 Task: Add Ultima Replenisher Electrolyte Mix, Watermelon, Canister to the cart.
Action: Mouse pressed left at (2, 99)
Screenshot: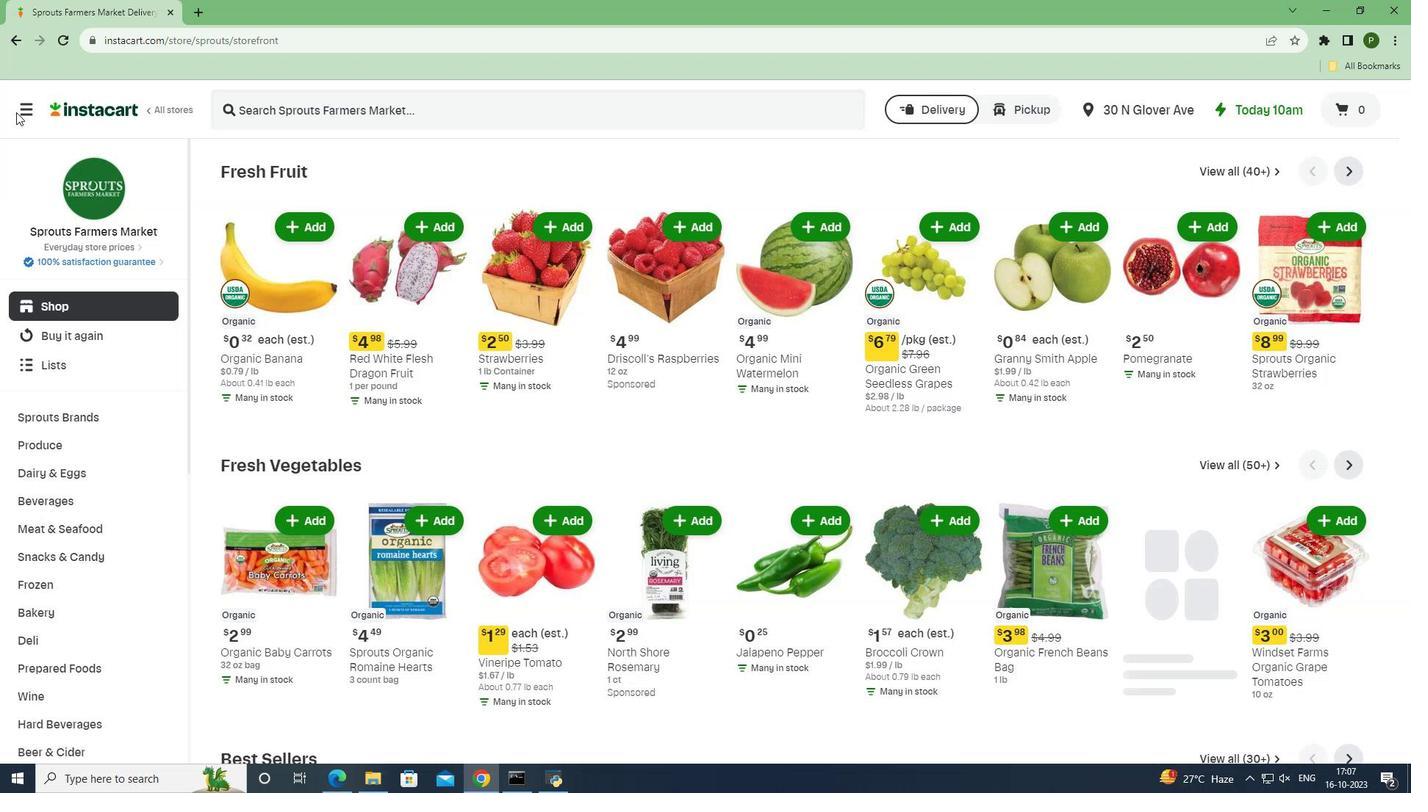 
Action: Mouse moved to (55, 380)
Screenshot: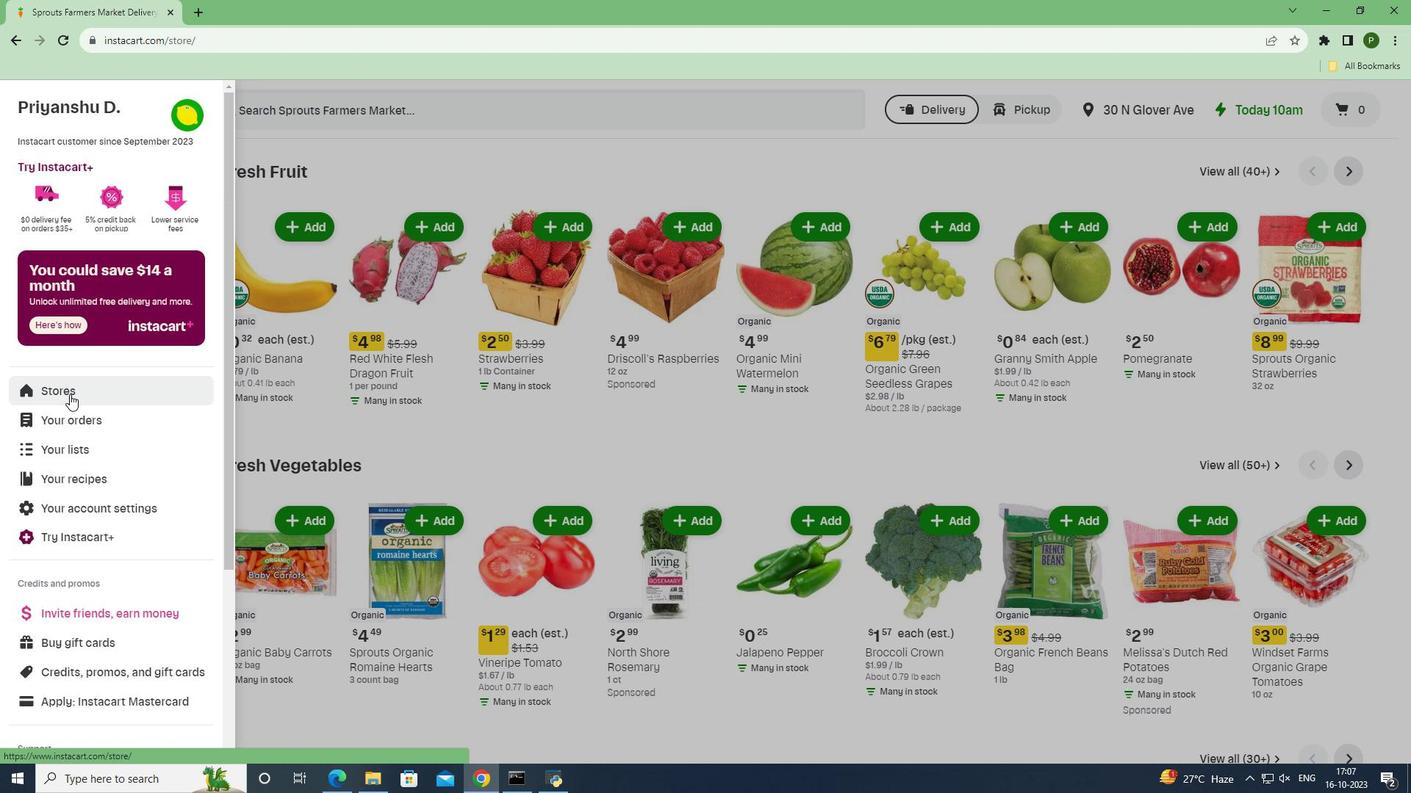 
Action: Mouse pressed left at (55, 380)
Screenshot: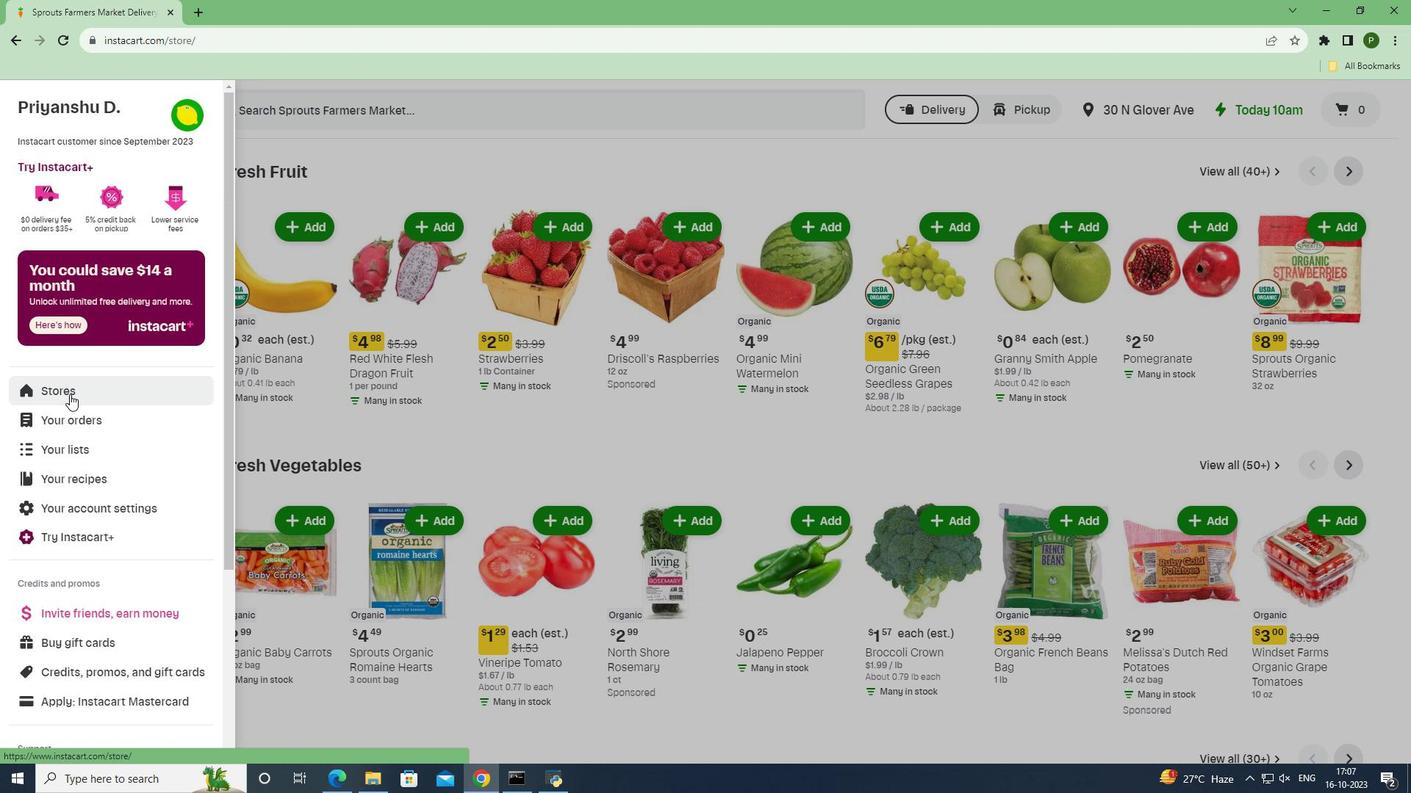 
Action: Mouse moved to (329, 139)
Screenshot: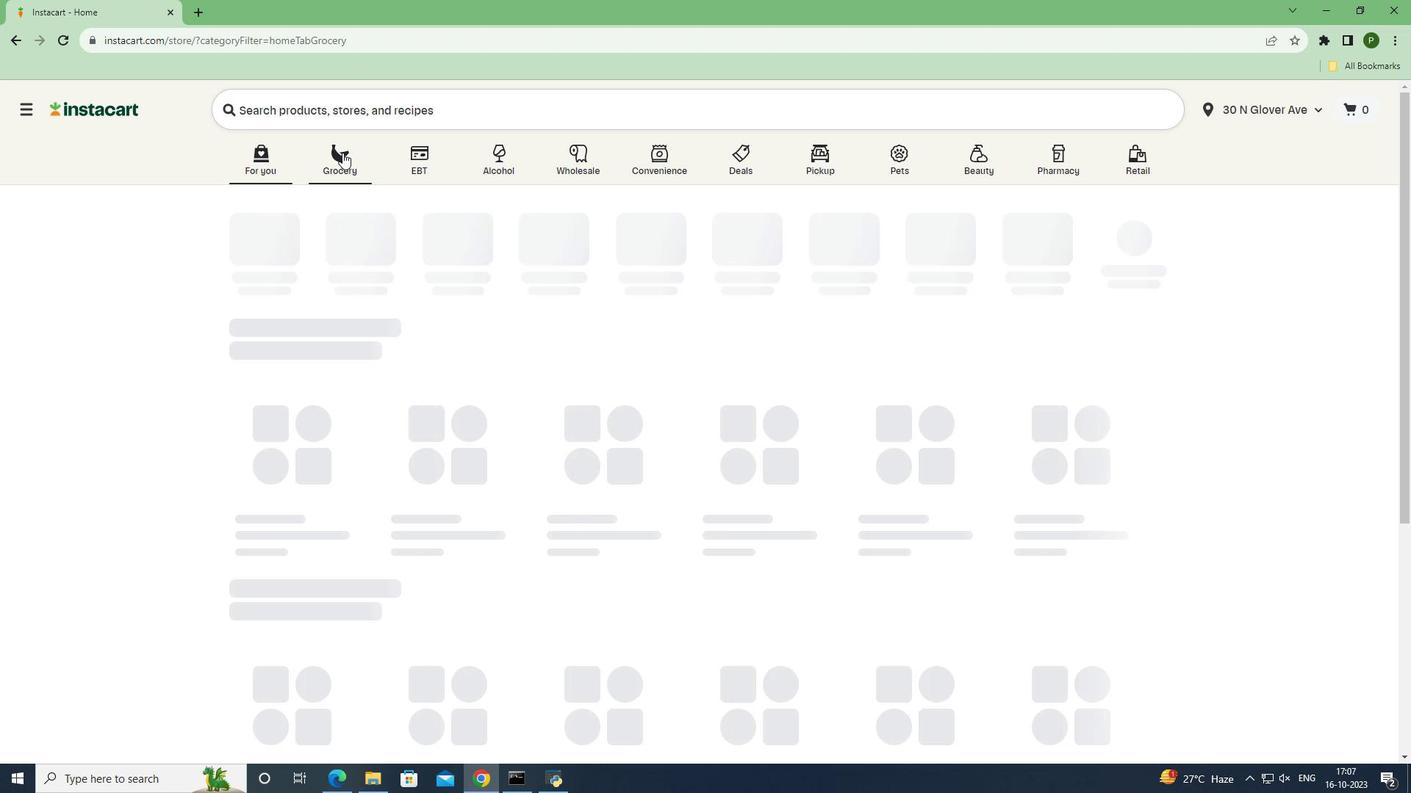 
Action: Mouse pressed left at (329, 139)
Screenshot: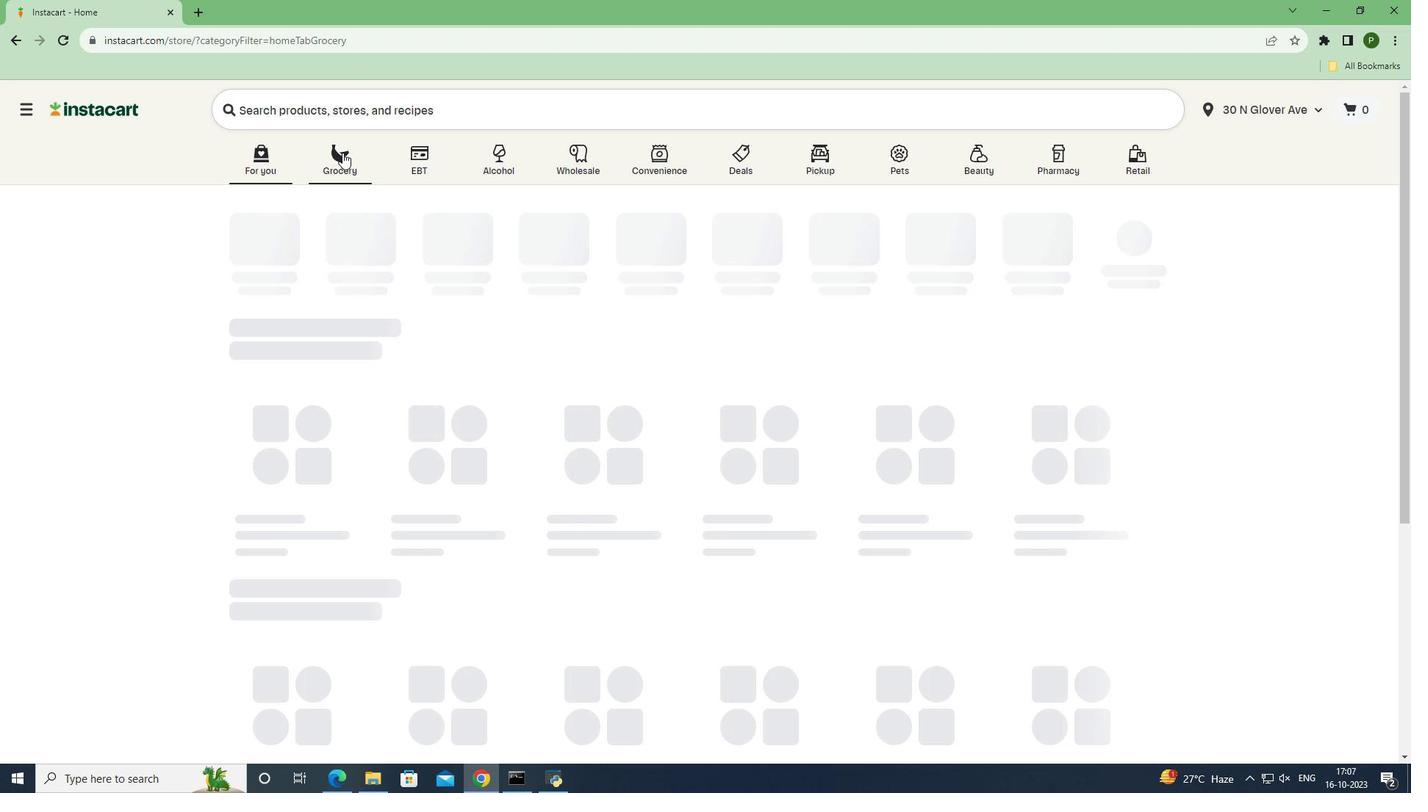 
Action: Mouse moved to (927, 324)
Screenshot: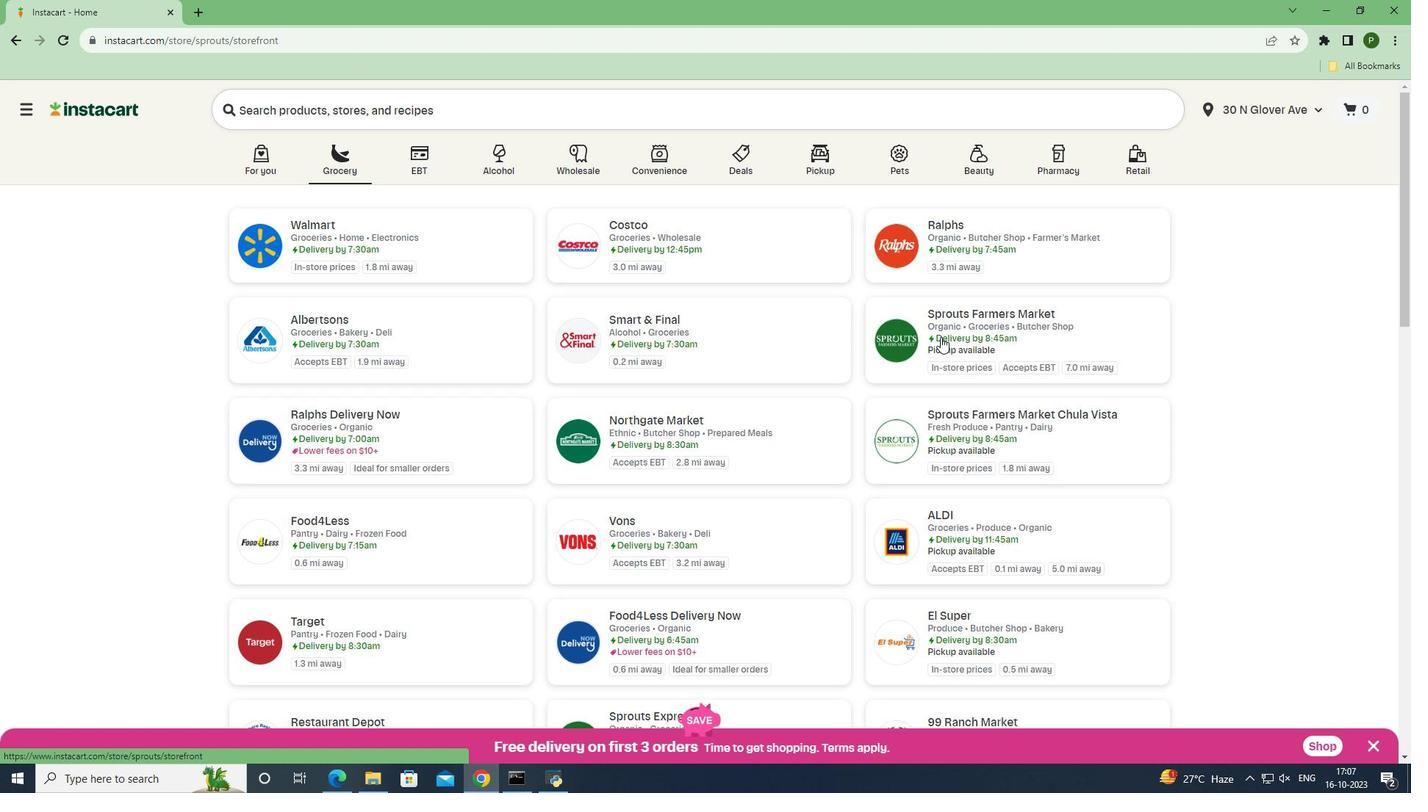 
Action: Mouse pressed left at (927, 324)
Screenshot: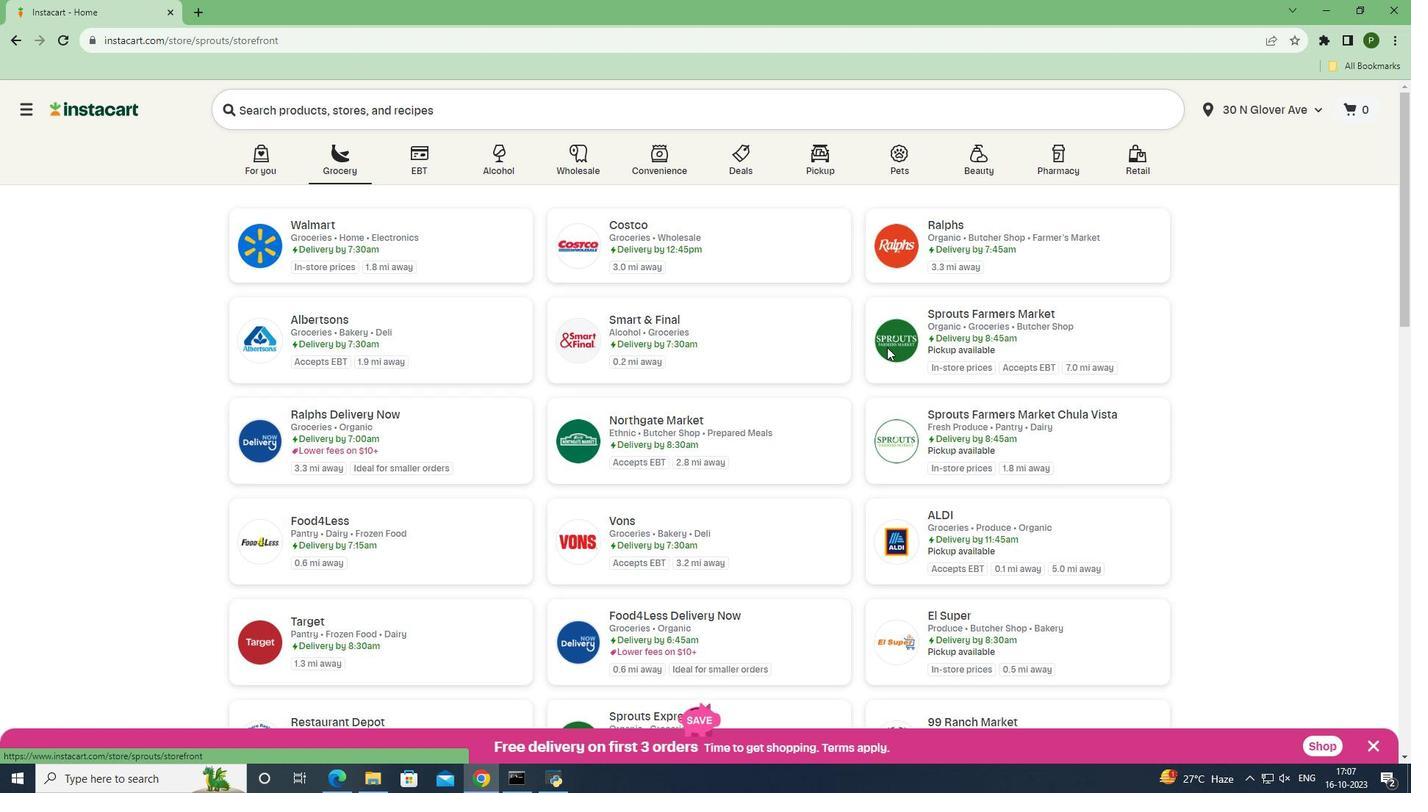 
Action: Mouse moved to (50, 489)
Screenshot: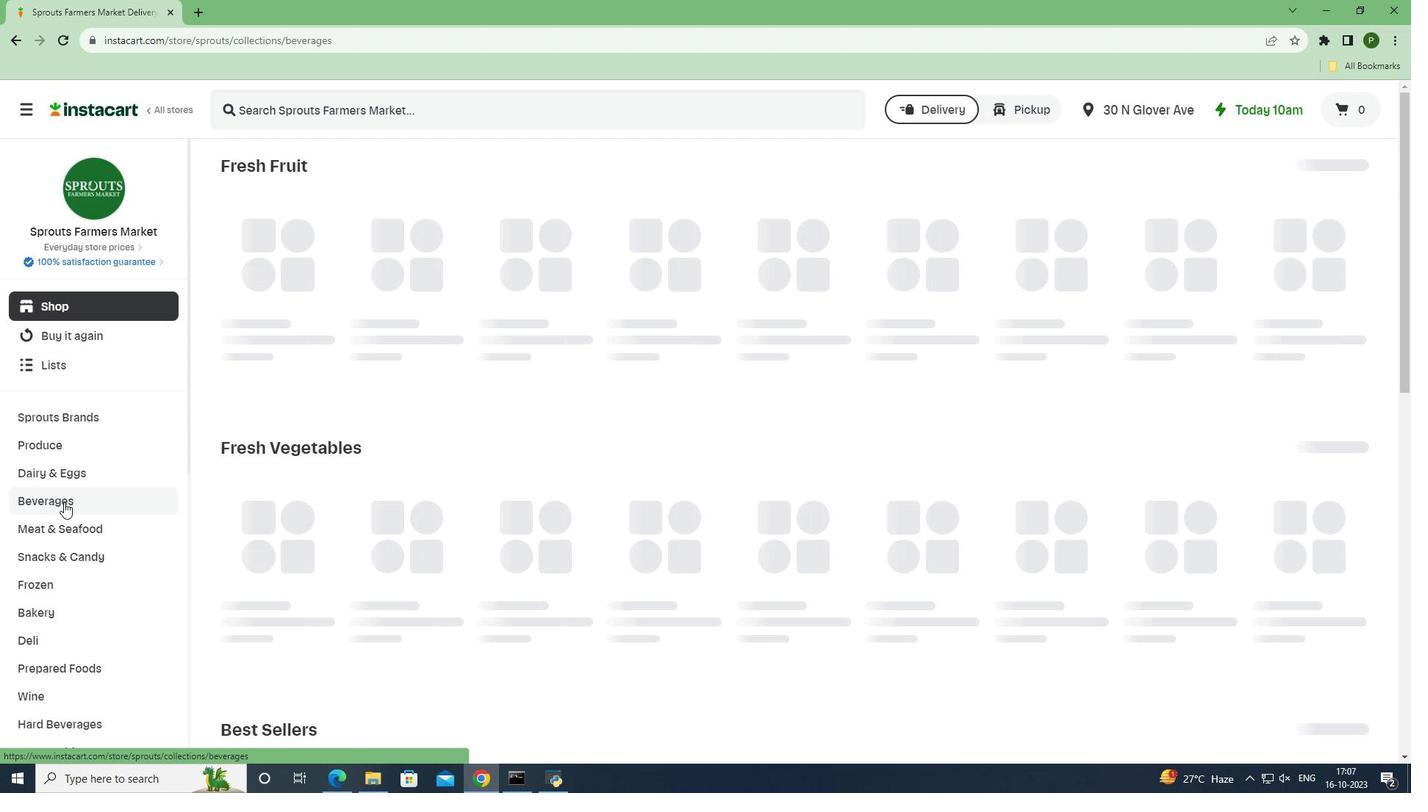 
Action: Mouse pressed left at (50, 489)
Screenshot: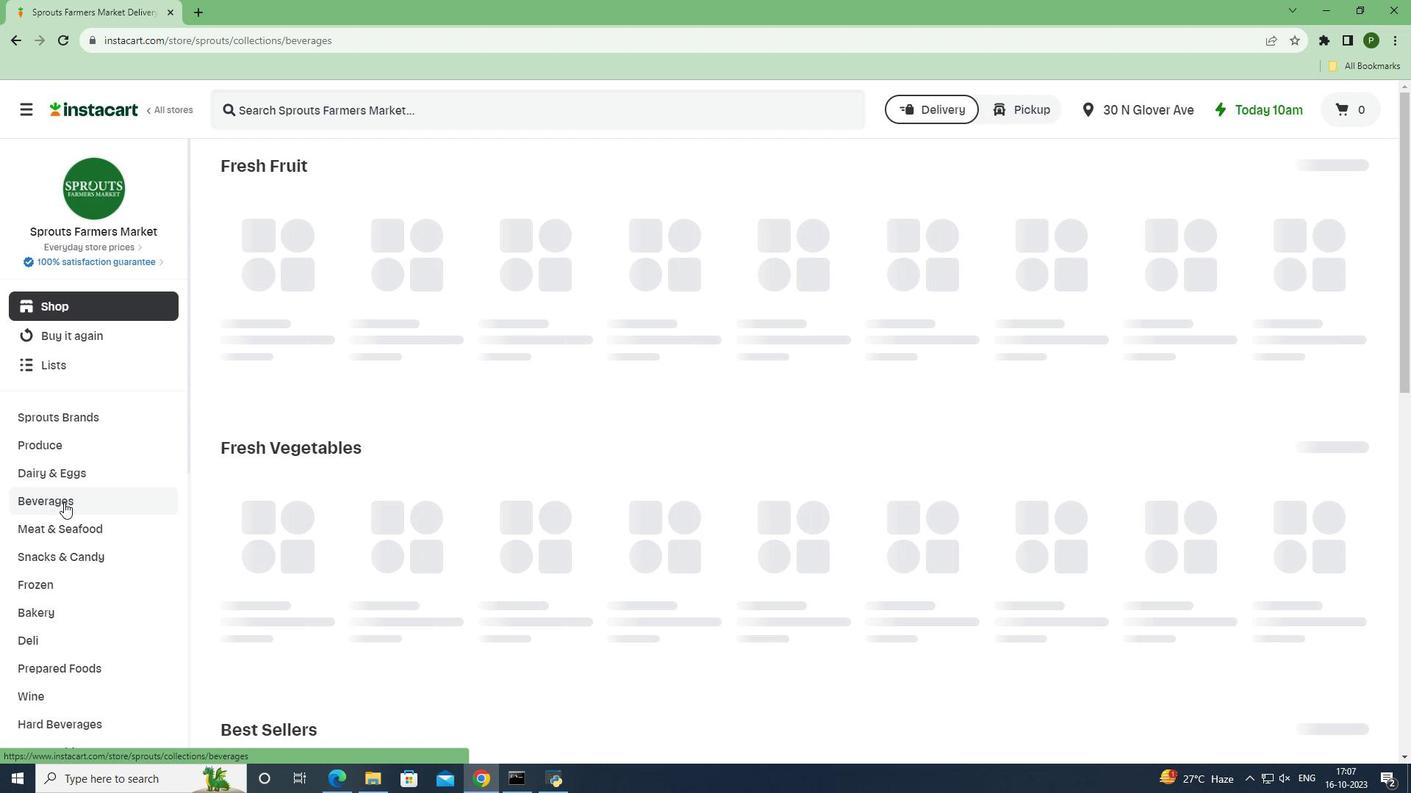 
Action: Mouse moved to (1315, 193)
Screenshot: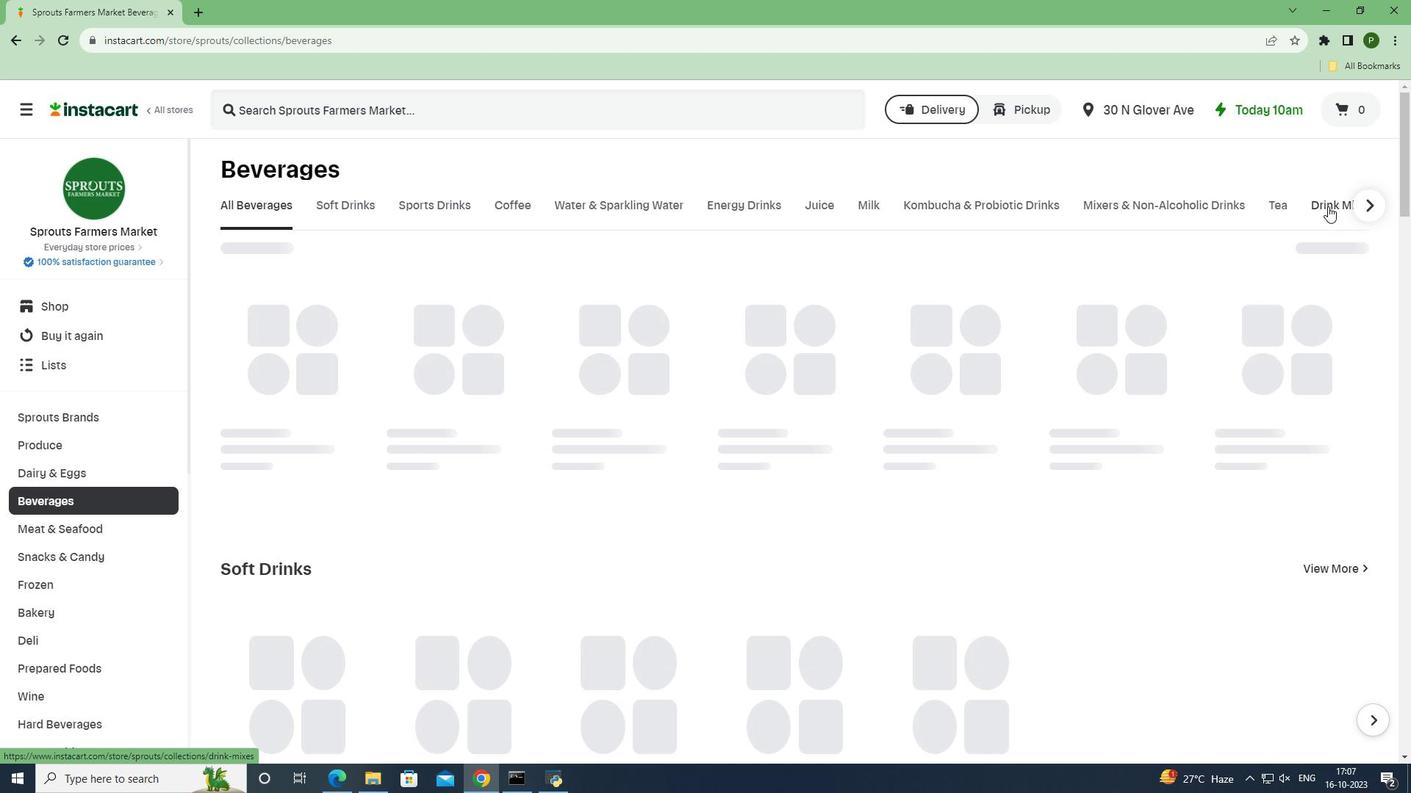 
Action: Mouse pressed left at (1315, 193)
Screenshot: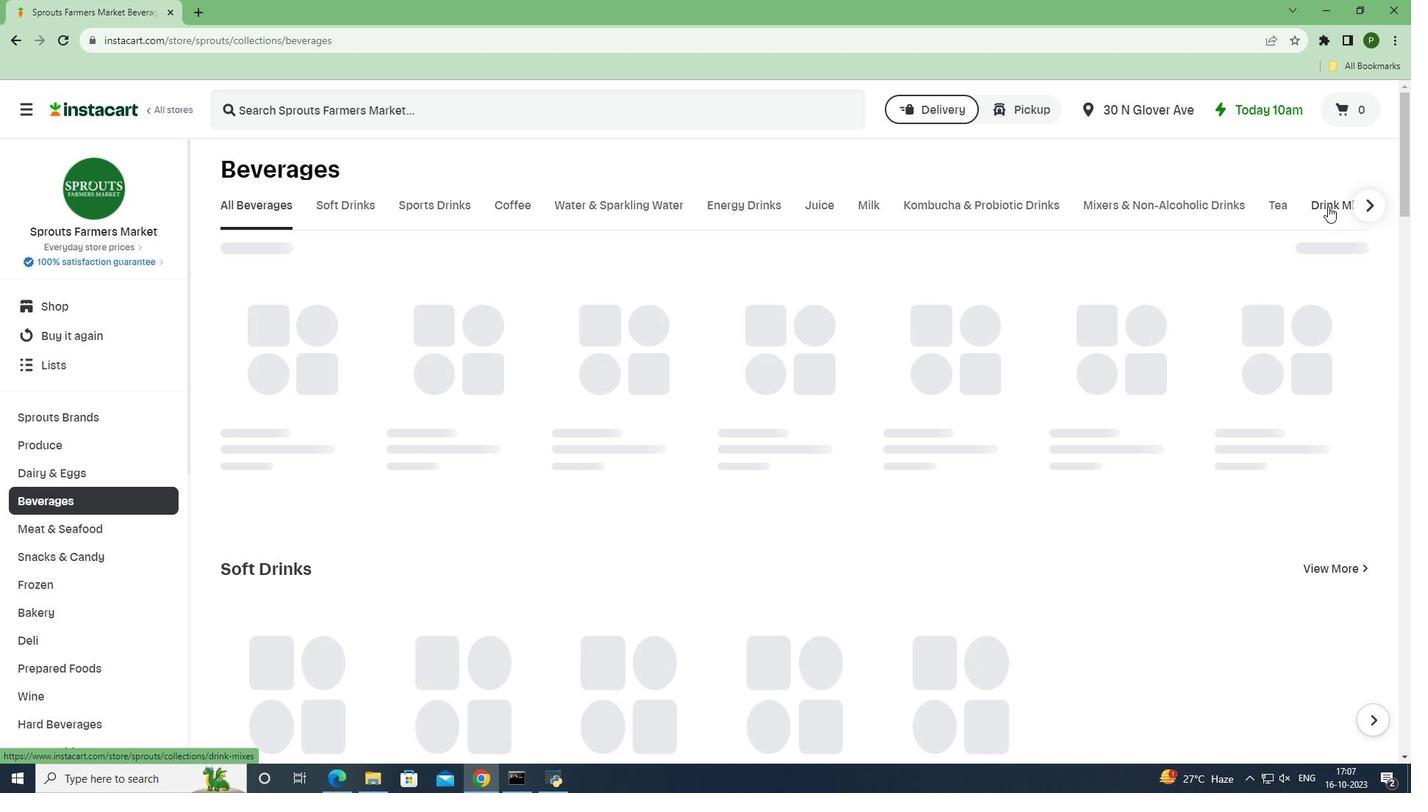 
Action: Mouse moved to (383, 253)
Screenshot: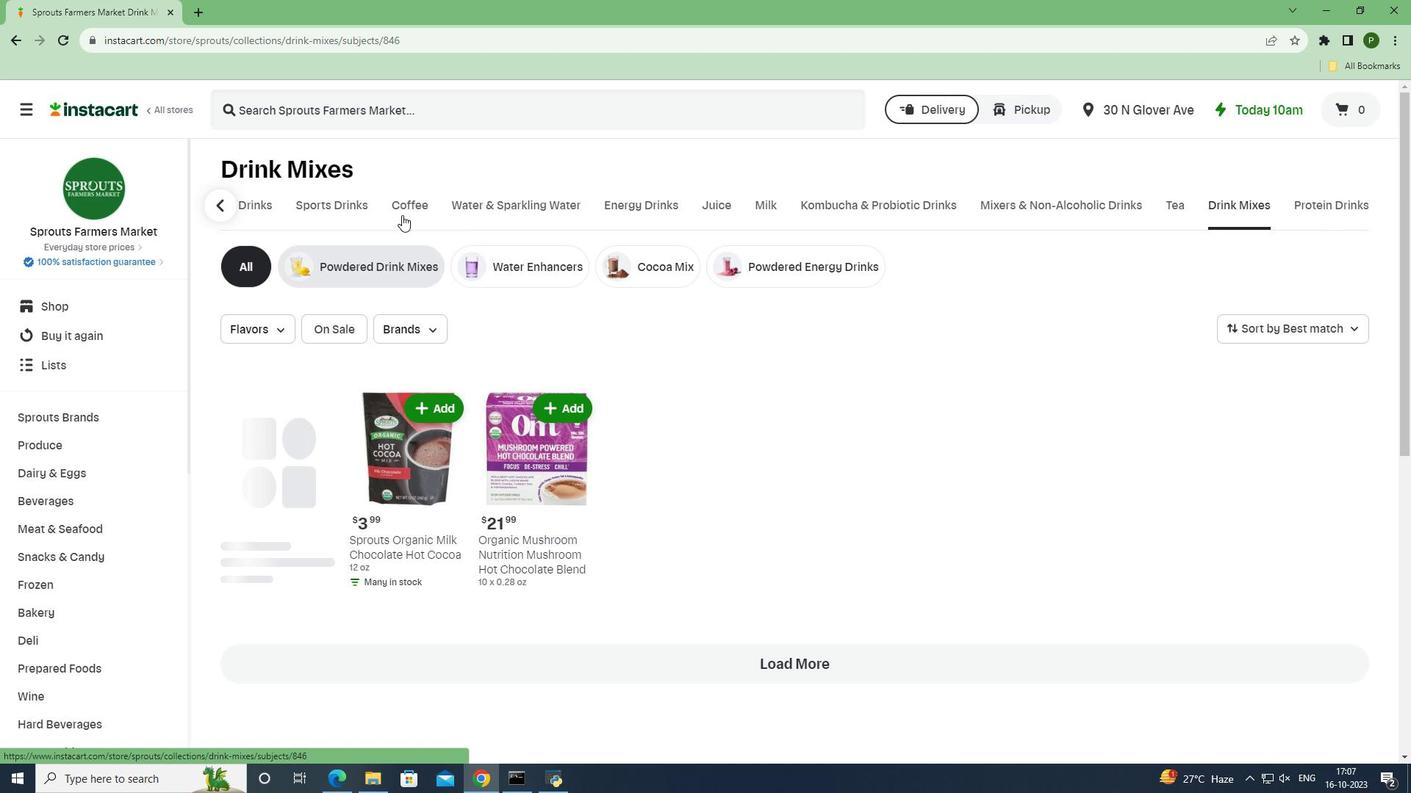 
Action: Mouse pressed left at (383, 253)
Screenshot: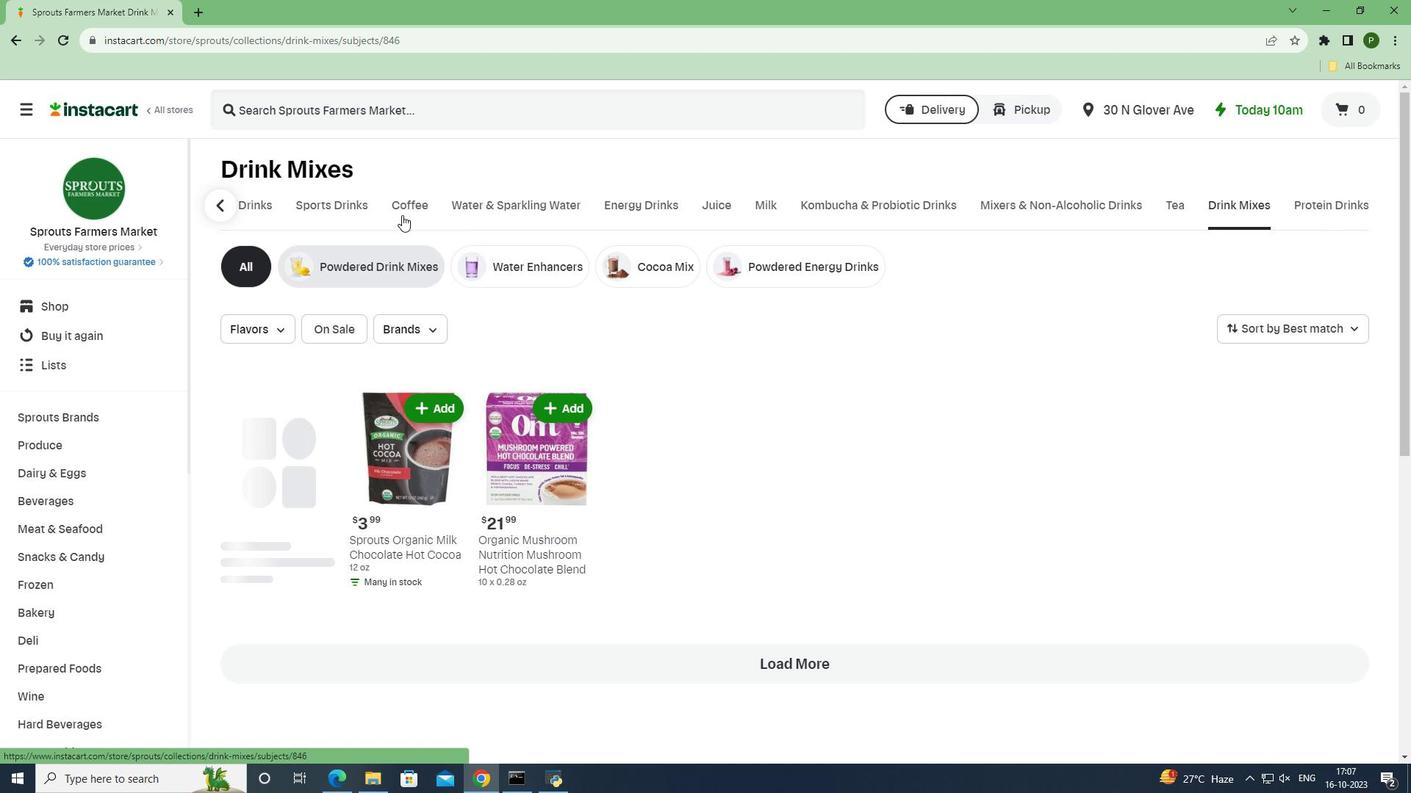 
Action: Mouse moved to (355, 94)
Screenshot: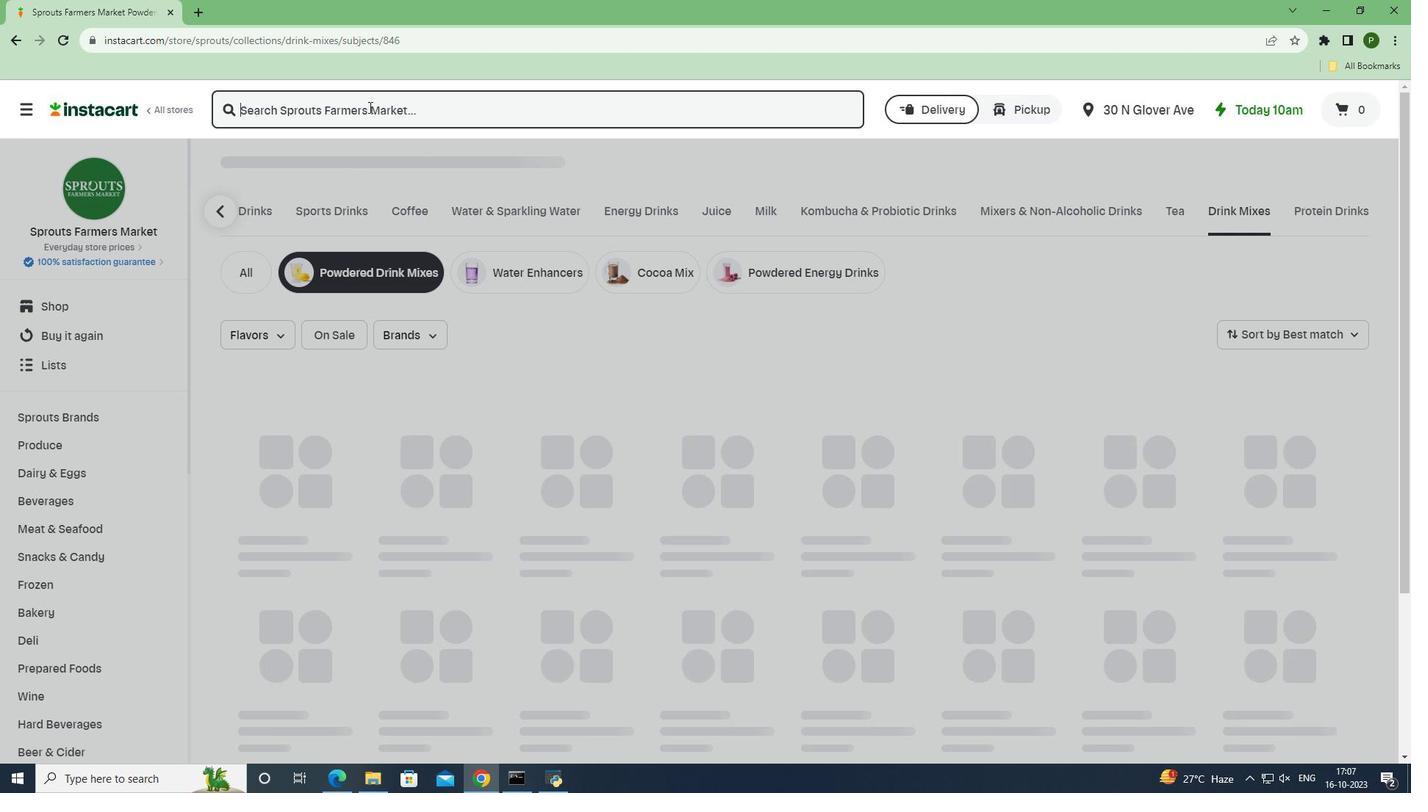 
Action: Mouse pressed left at (355, 94)
Screenshot: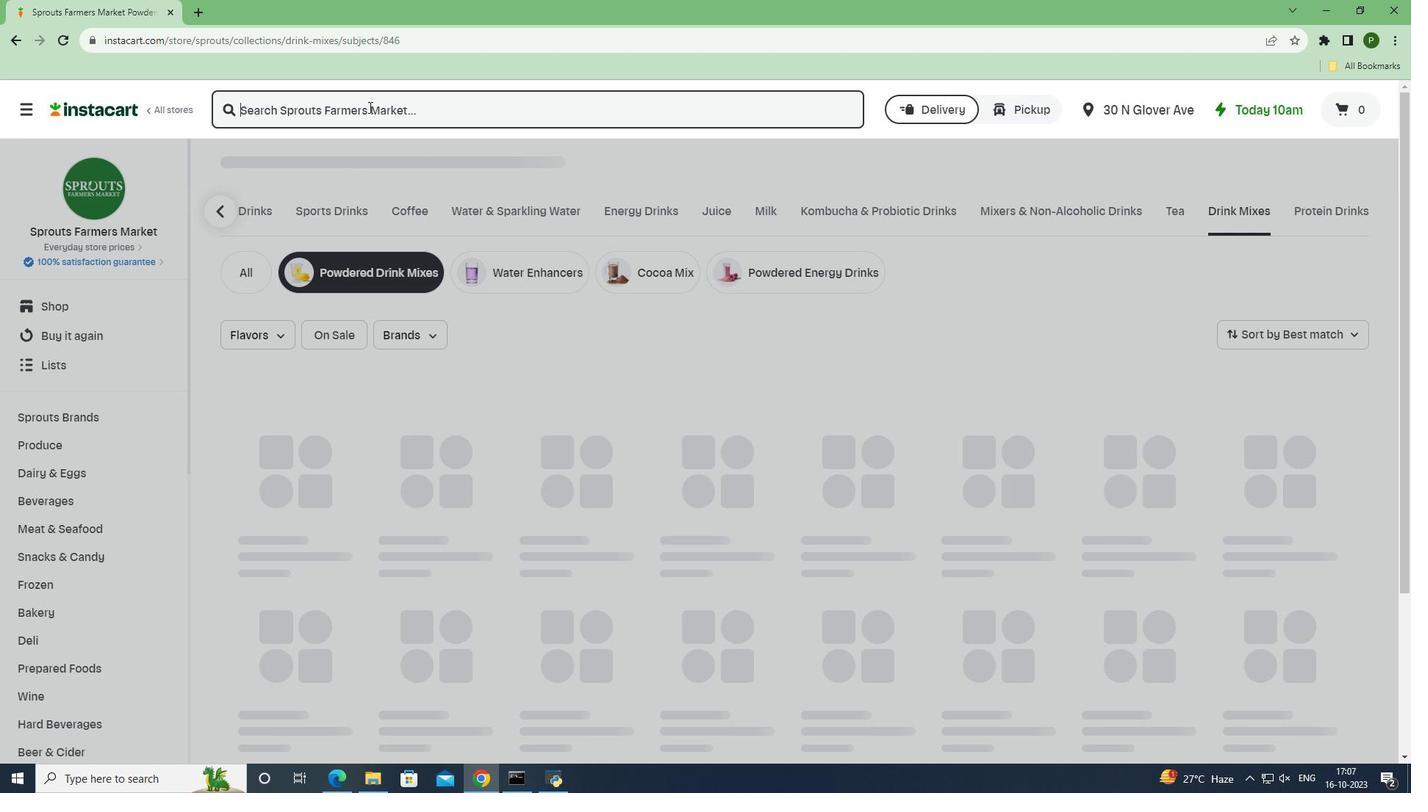 
Action: Key pressed <Key.caps_lock>U<Key.caps_lock>ltima<Key.space><Key.caps_lock>R<Key.caps_lock>eplenisher<Key.space><Key.caps_lock>E<Key.caps_lock>lectrolyte<Key.space><Key.caps_lock>M<Key.caps_lock>ix,<Key.space><Key.caps_lock>W<Key.caps_lock>atermelon,<Key.space><Key.caps_lock>C<Key.caps_lock>anister<Key.space><Key.enter>
Screenshot: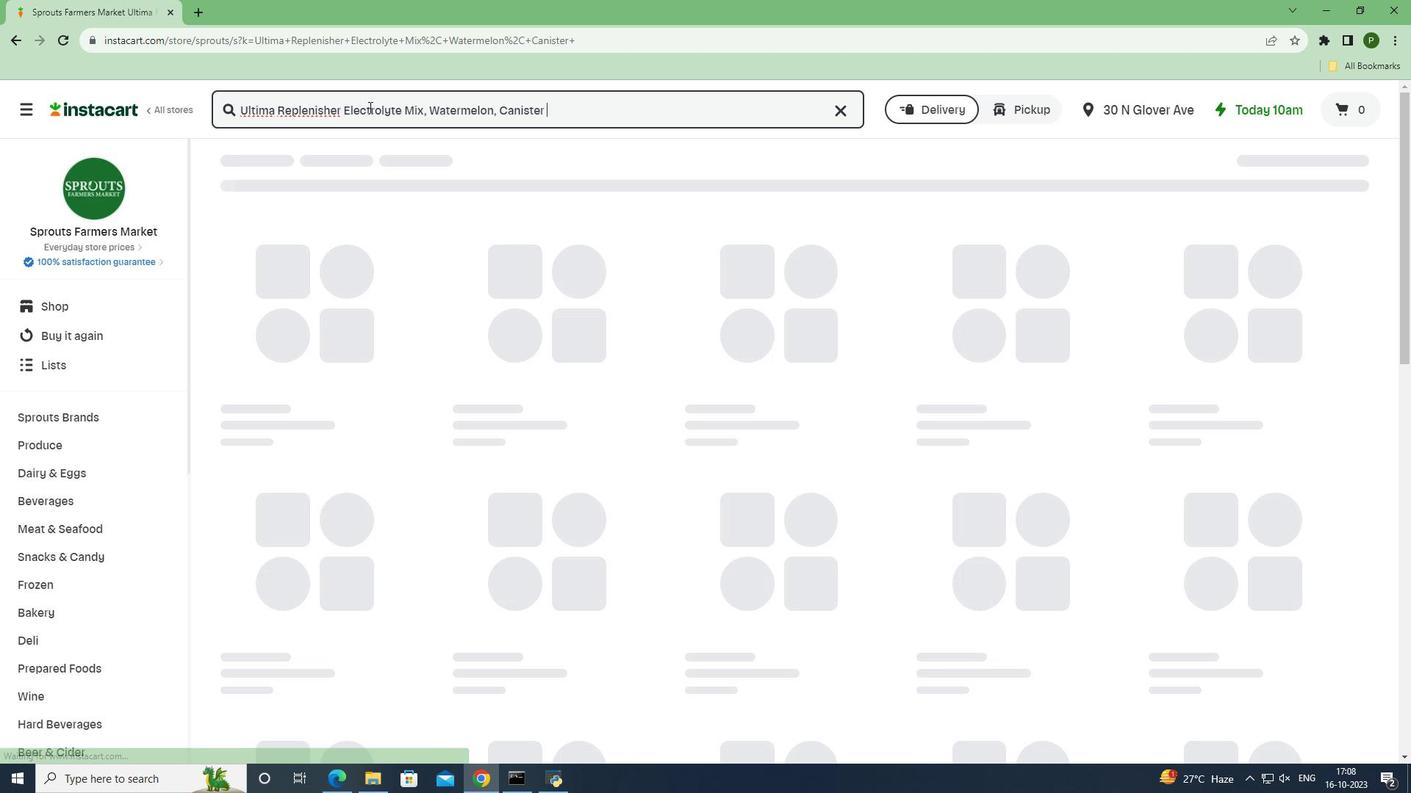 
Action: Mouse moved to (396, 259)
Screenshot: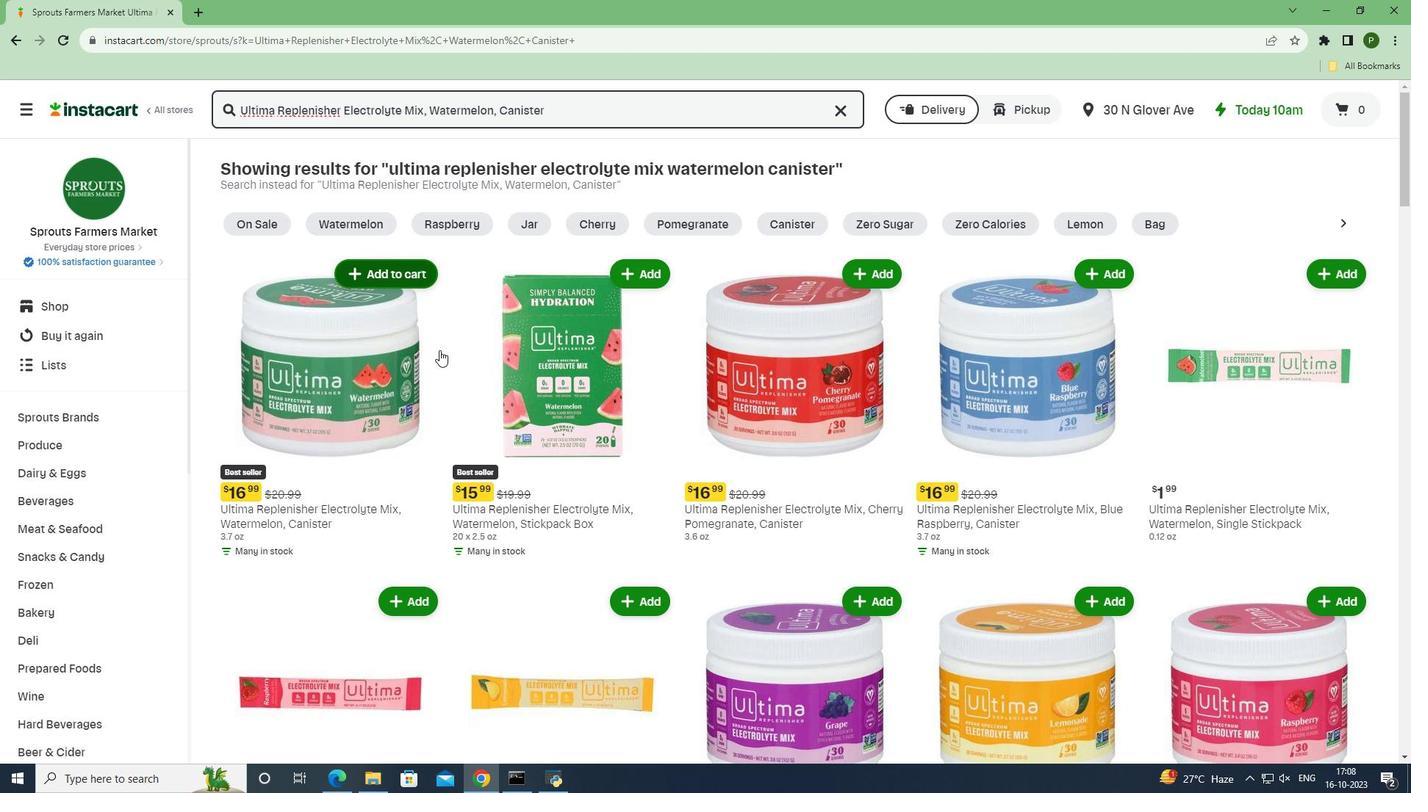 
Action: Mouse pressed left at (396, 259)
Screenshot: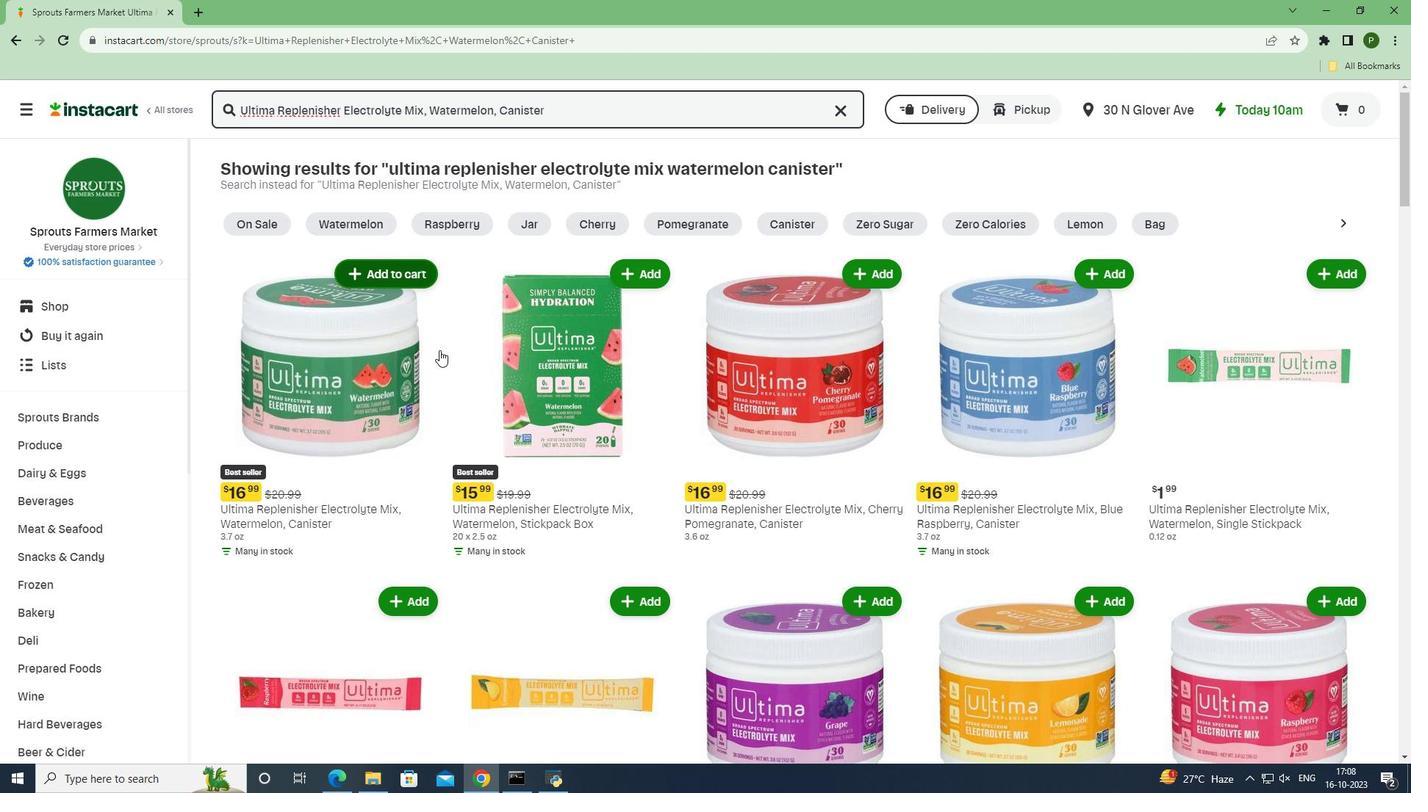 
Action: Mouse moved to (438, 388)
Screenshot: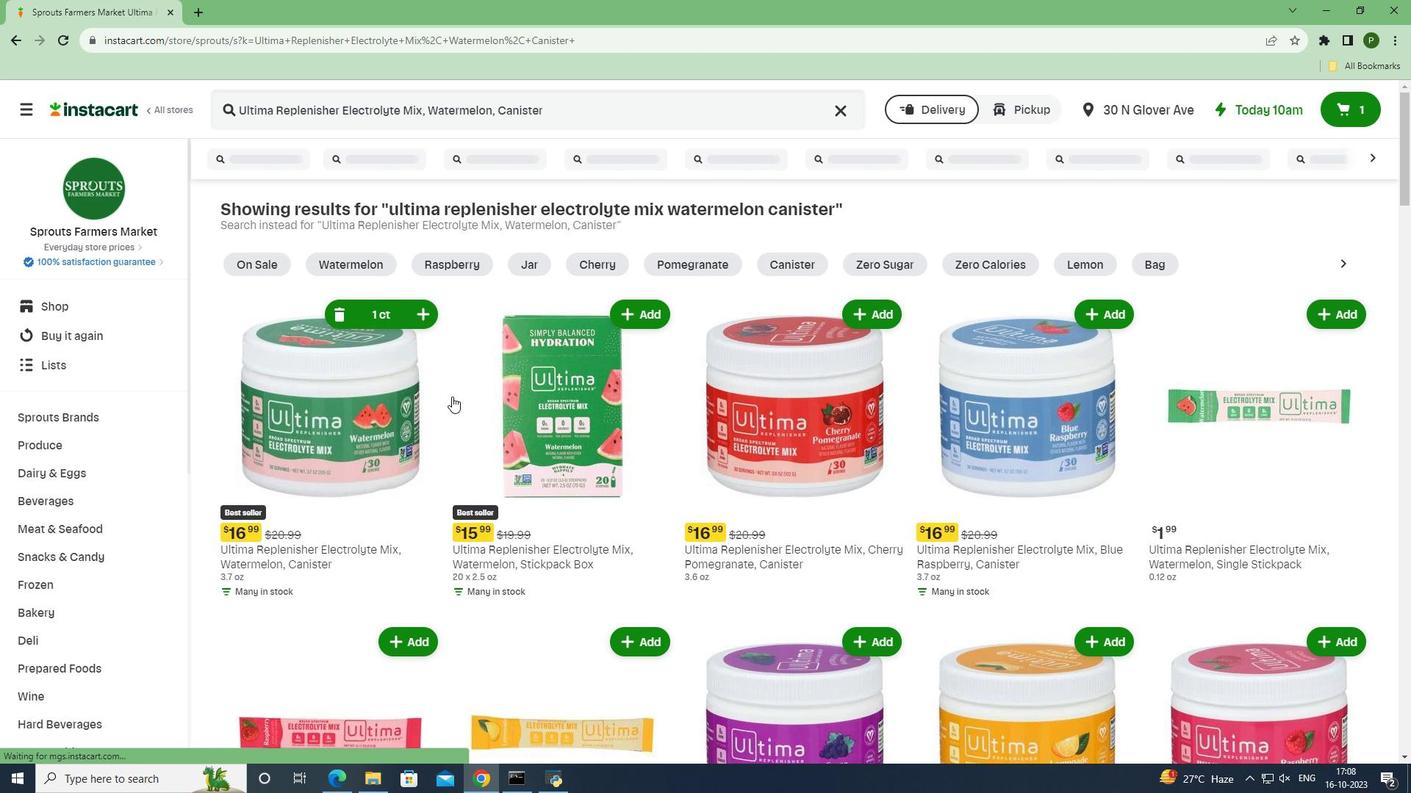 
